 Task: Create in the project BeaconWorks and in the Backlog issue 'Develop a new feature to allow for dynamic form creation and customization' a child issue 'Integration with safety management systems', and assign it to team member softage.4@softage.net. Create in the project BeaconWorks and in the Backlog issue 'Improve the accuracy of search results by implementing machine learning algorithms' a child issue 'Code optimization for low-latency data encryption', and assign it to team member softage.1@softage.net
Action: Mouse moved to (188, 45)
Screenshot: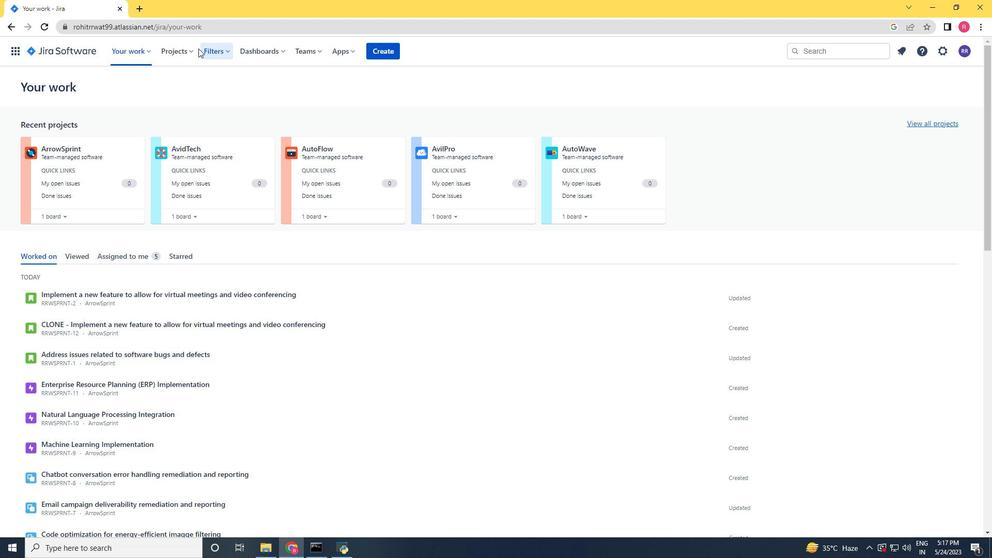 
Action: Mouse pressed left at (188, 45)
Screenshot: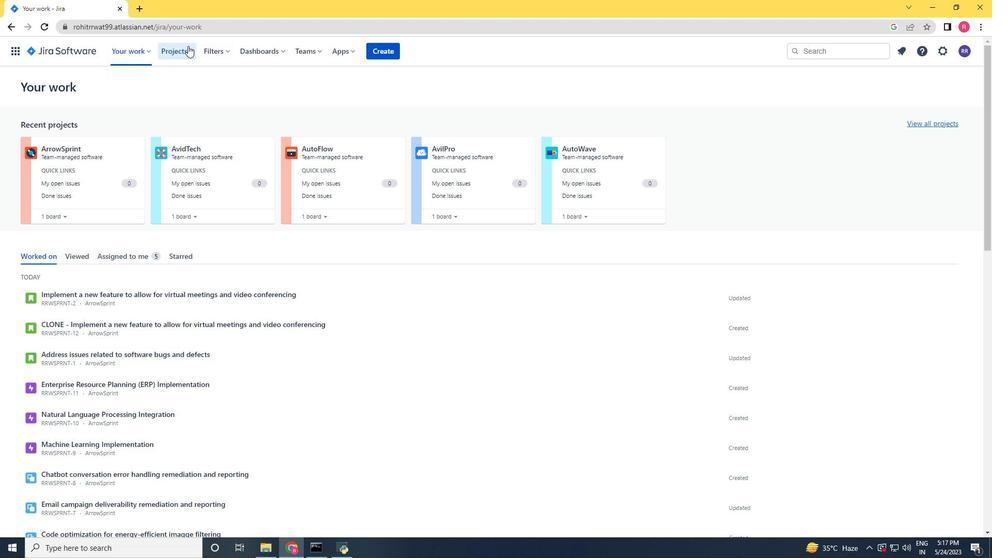 
Action: Mouse moved to (212, 96)
Screenshot: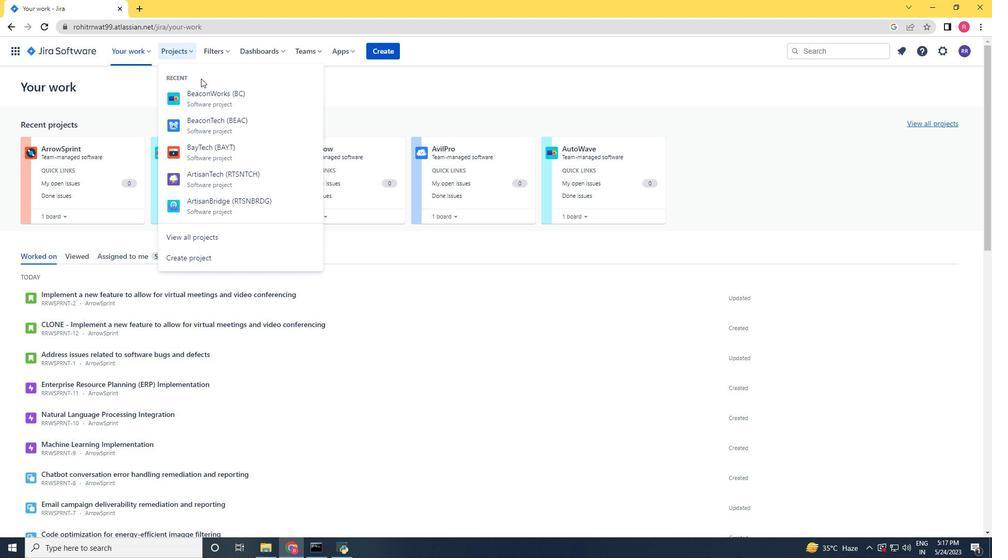 
Action: Mouse pressed left at (212, 96)
Screenshot: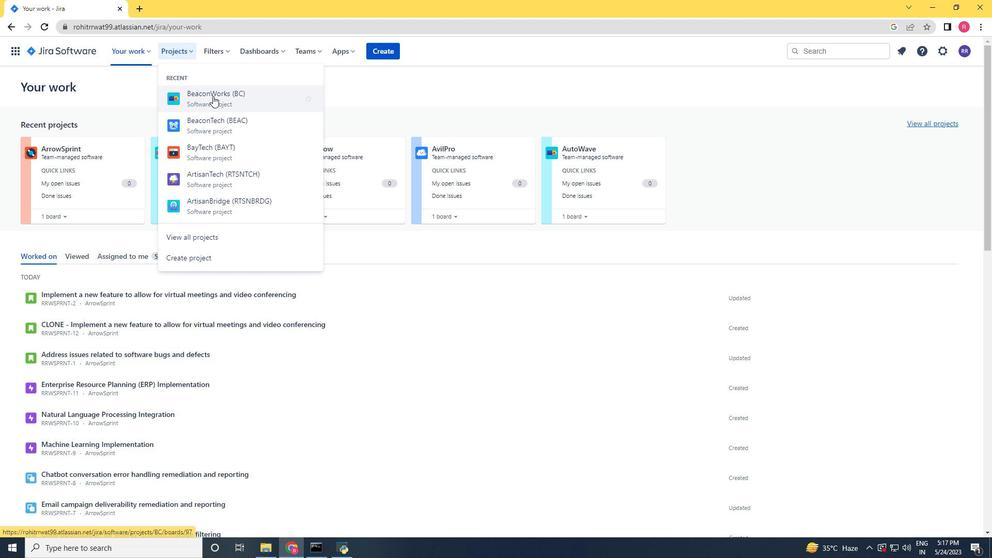 
Action: Mouse moved to (58, 156)
Screenshot: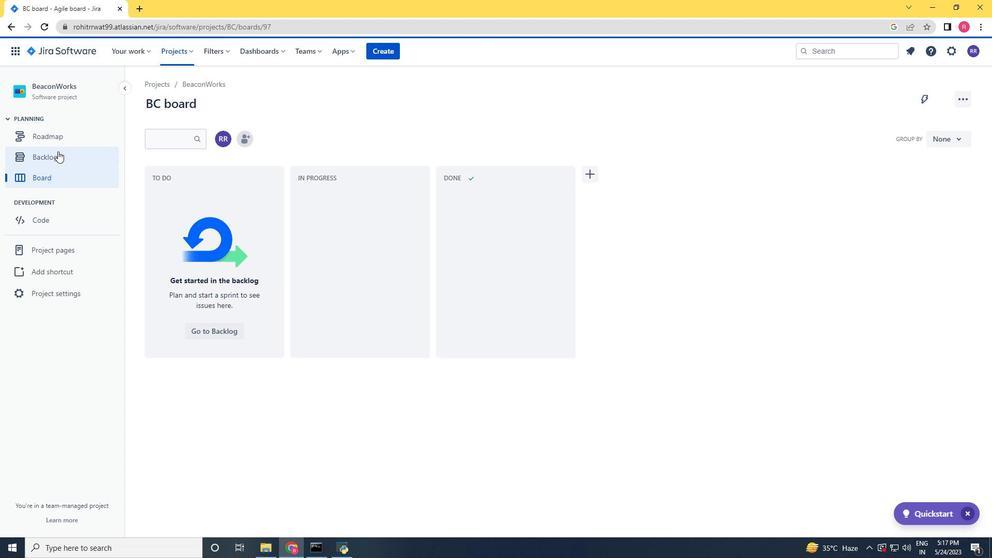 
Action: Mouse pressed left at (58, 156)
Screenshot: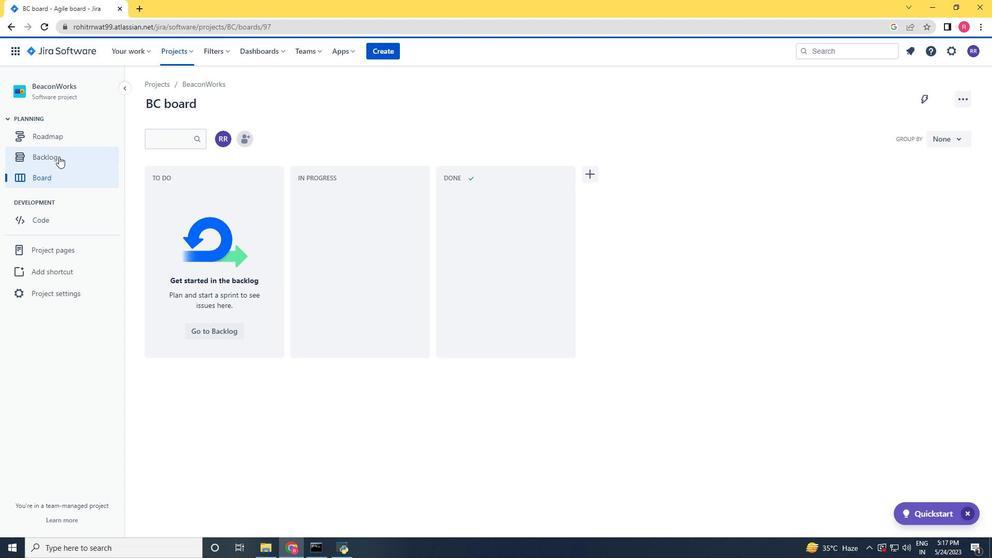 
Action: Mouse moved to (762, 311)
Screenshot: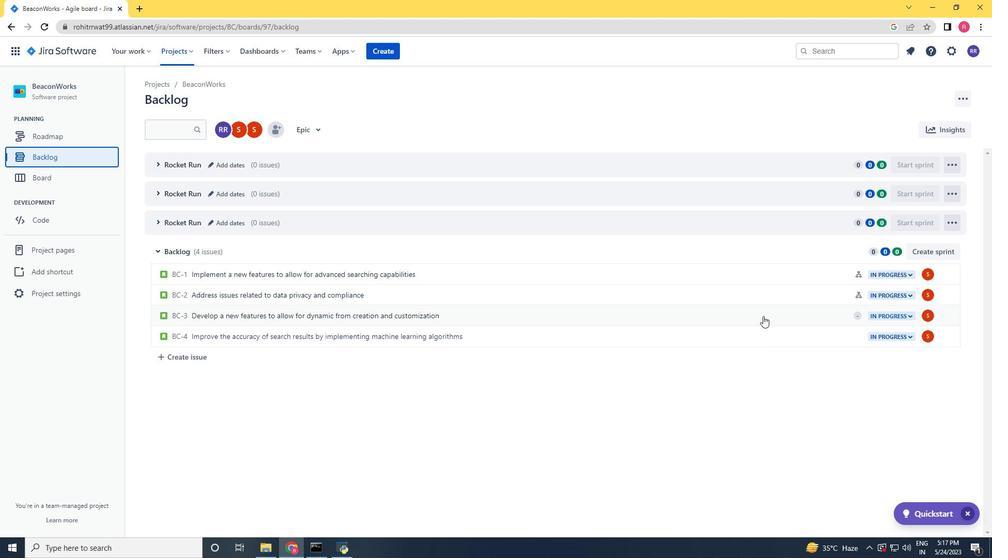 
Action: Mouse pressed left at (762, 311)
Screenshot: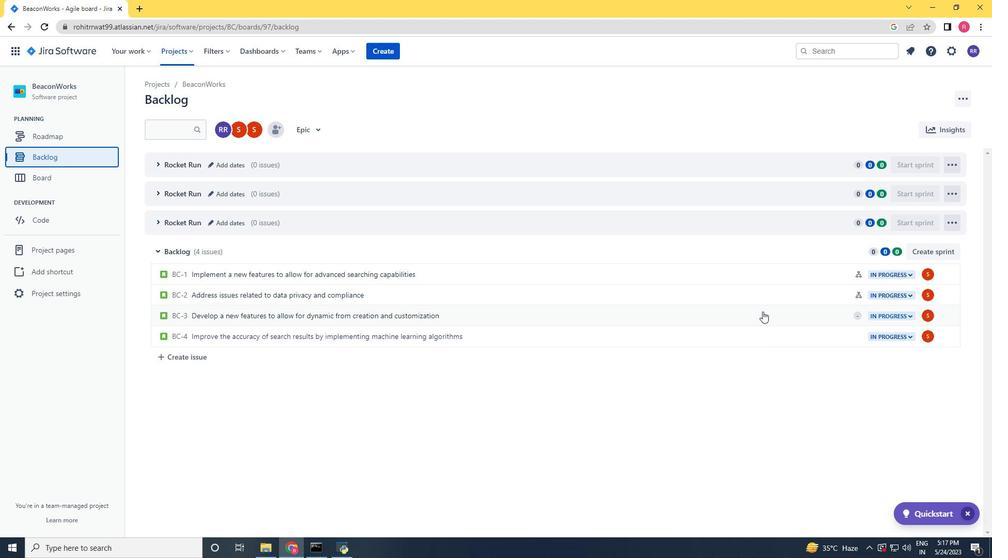 
Action: Mouse moved to (808, 237)
Screenshot: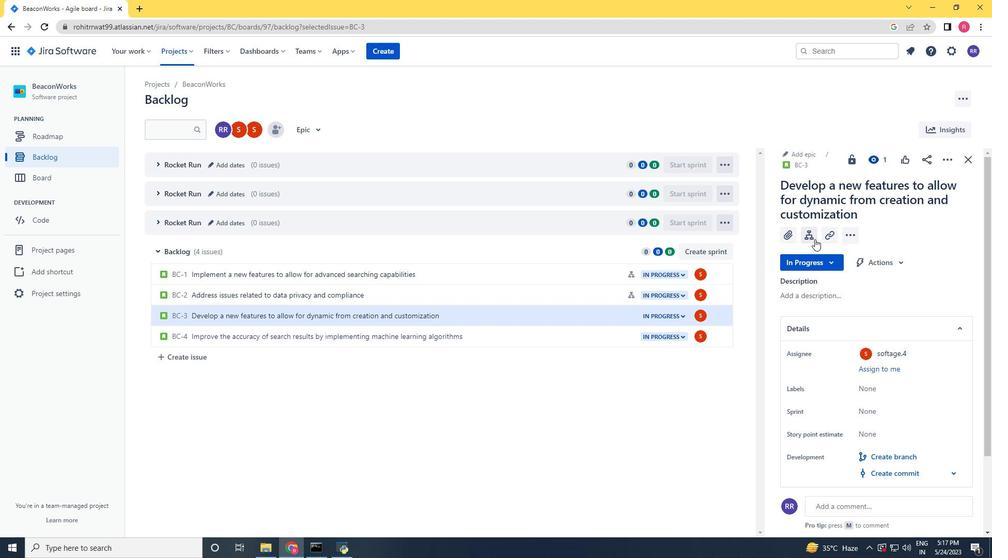
Action: Mouse pressed left at (808, 237)
Screenshot: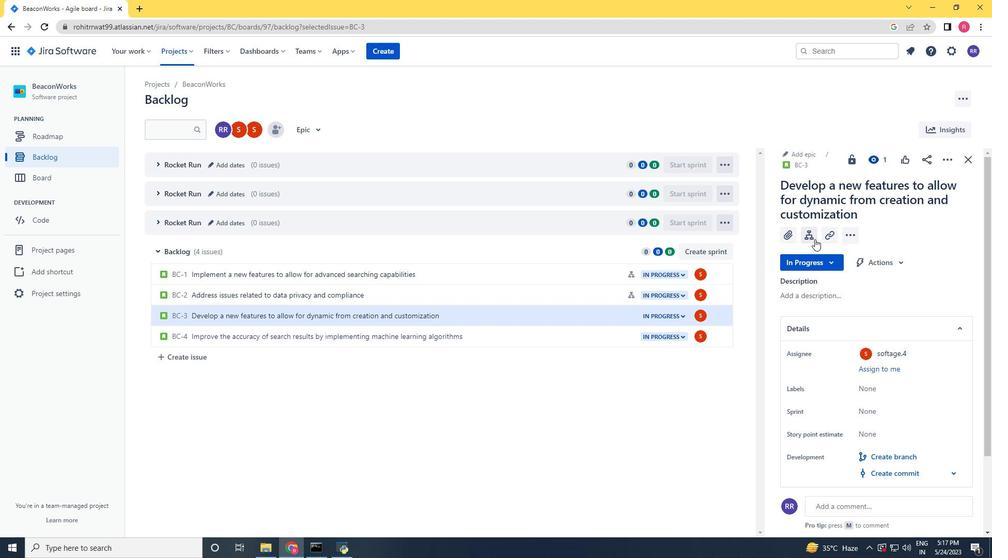 
Action: Mouse moved to (809, 343)
Screenshot: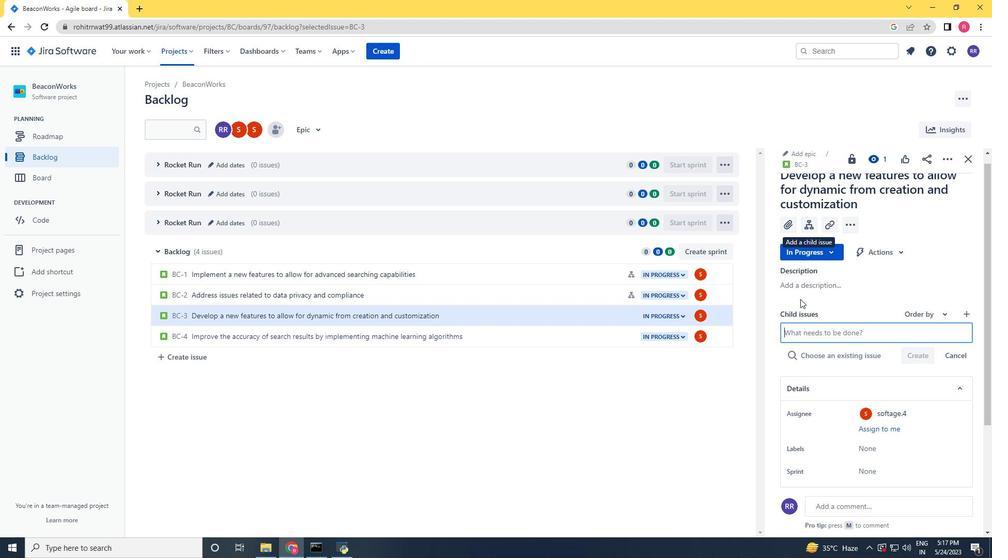 
Action: Key pressed <Key.shift_r><Key.shift_r><Key.shift_r><Key.shift_r><Key.shift_r><Key.shift_r><Key.shift_r>Integration<Key.space>with<Key.space>safety<Key.space>management<Key.space>systems<Key.enter>
Screenshot: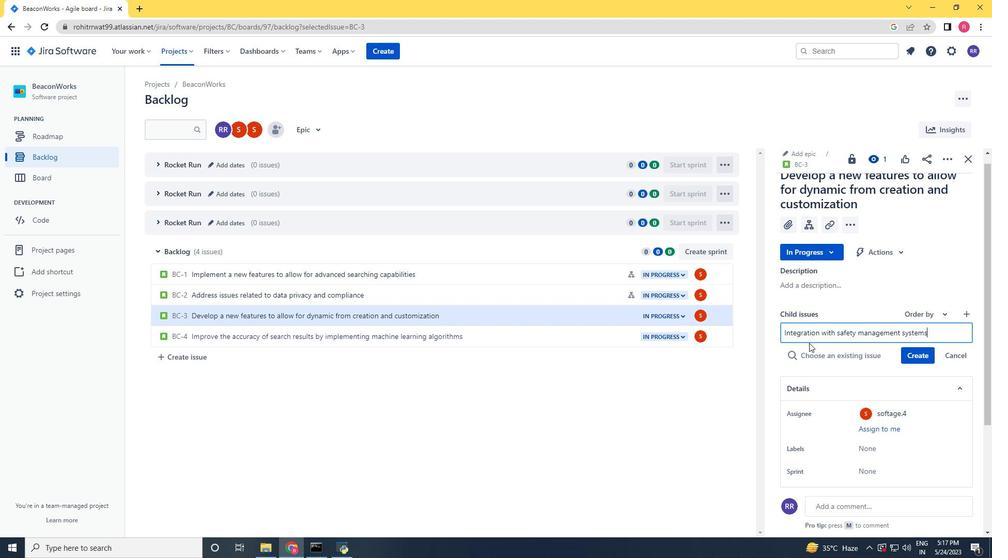 
Action: Mouse moved to (587, 341)
Screenshot: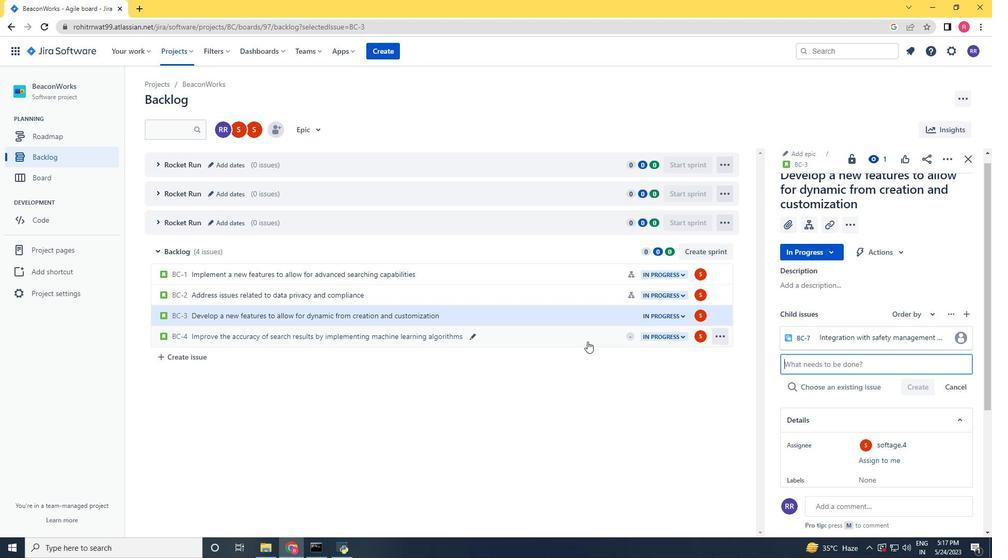 
Action: Mouse pressed left at (587, 341)
Screenshot: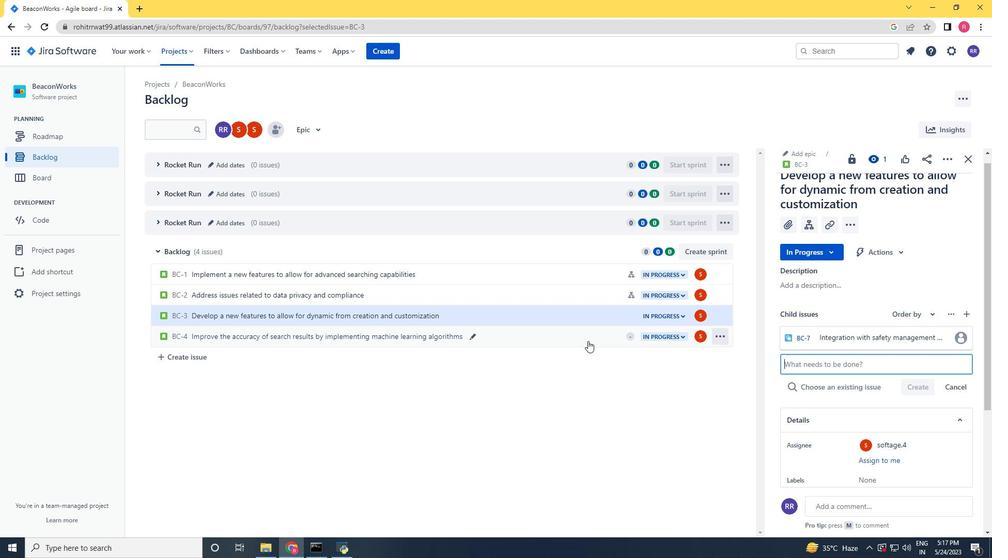 
Action: Mouse moved to (808, 237)
Screenshot: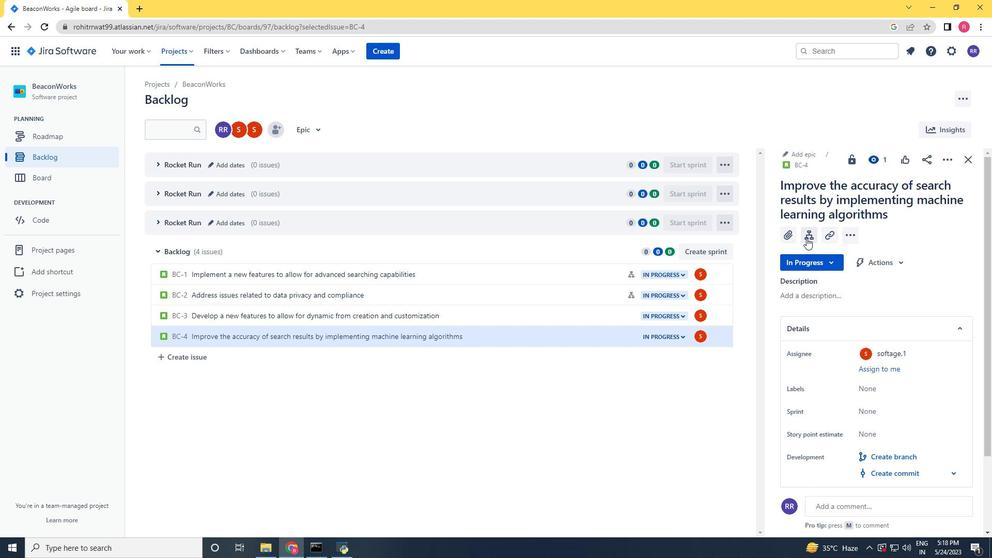
Action: Mouse pressed left at (808, 237)
Screenshot: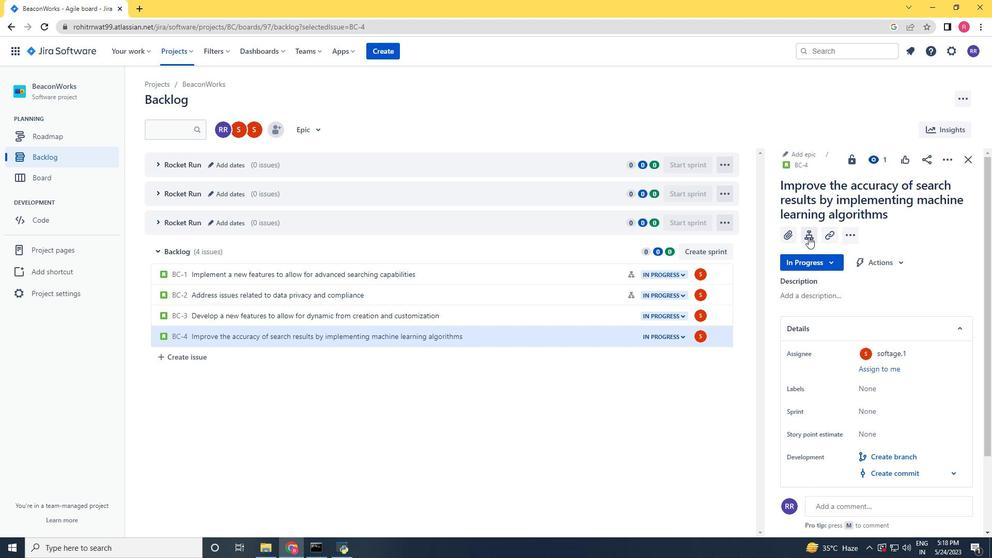 
Action: Mouse moved to (789, 346)
Screenshot: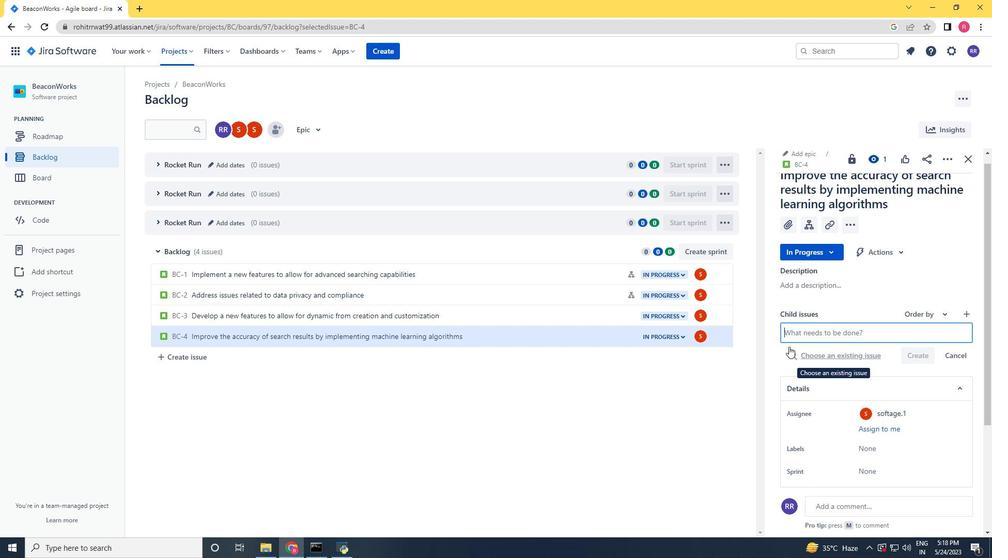 
Action: Key pressed <Key.shift>Code<Key.space>optimization<Key.space>for<Key.space>low-latency<Key.space>data<Key.space>encryption<Key.space><Key.enter>
Screenshot: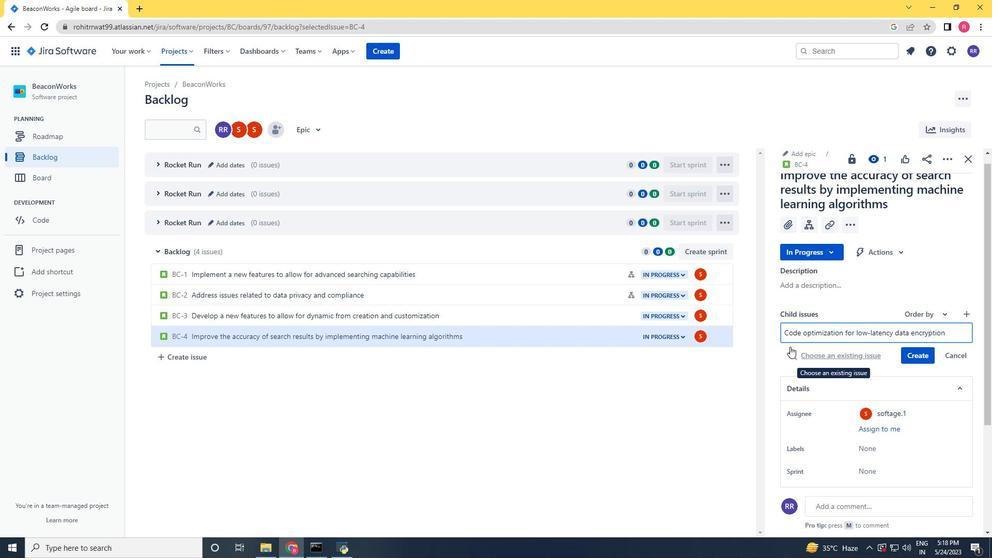 
Action: Mouse moved to (925, 342)
Screenshot: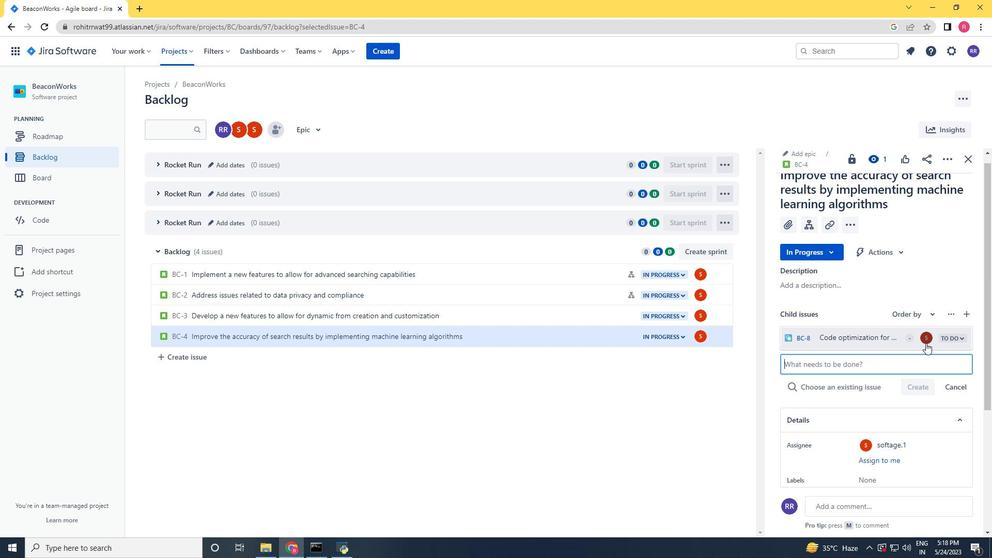 
Action: Mouse pressed left at (925, 342)
Screenshot: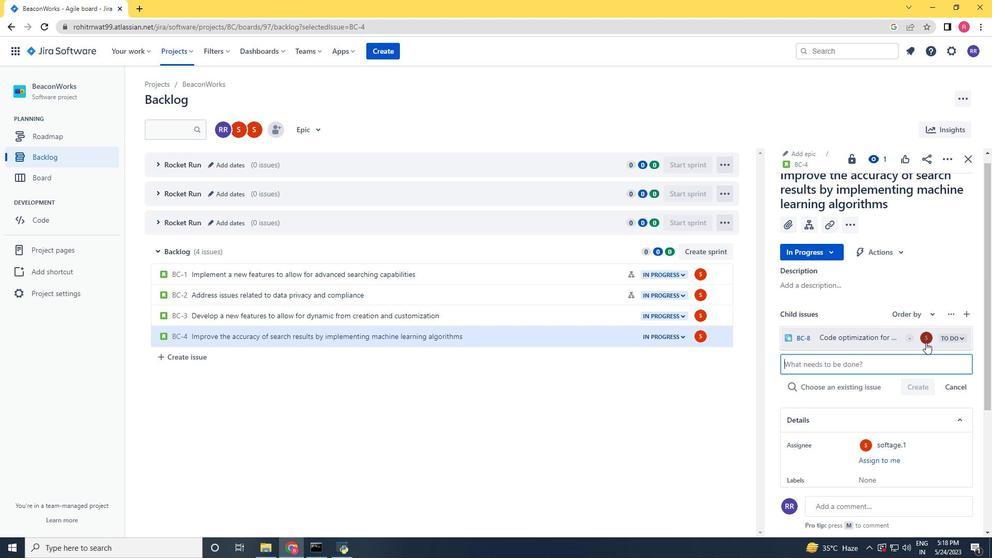 
Action: Key pressed softage.1<Key.shift>@softage.net
Screenshot: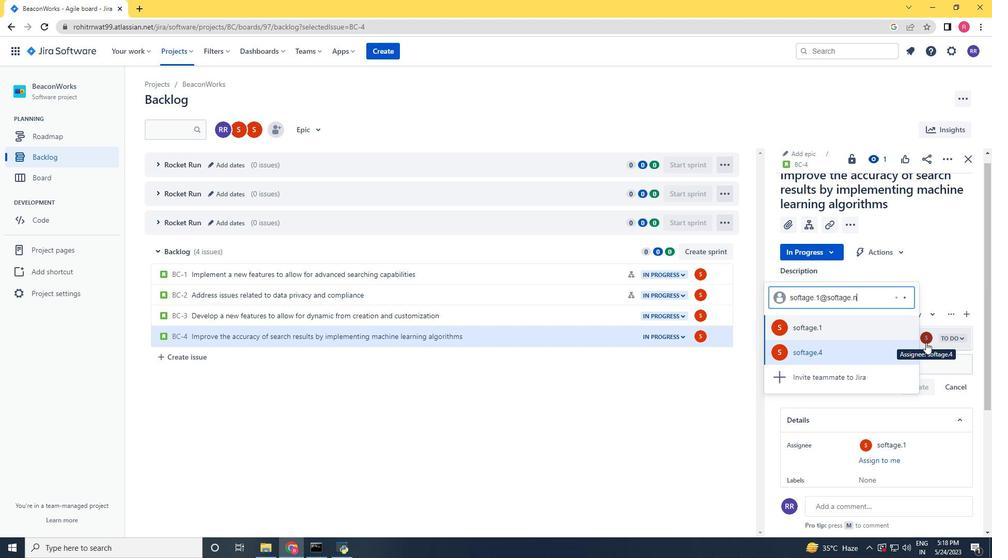 
Action: Mouse moved to (876, 341)
Screenshot: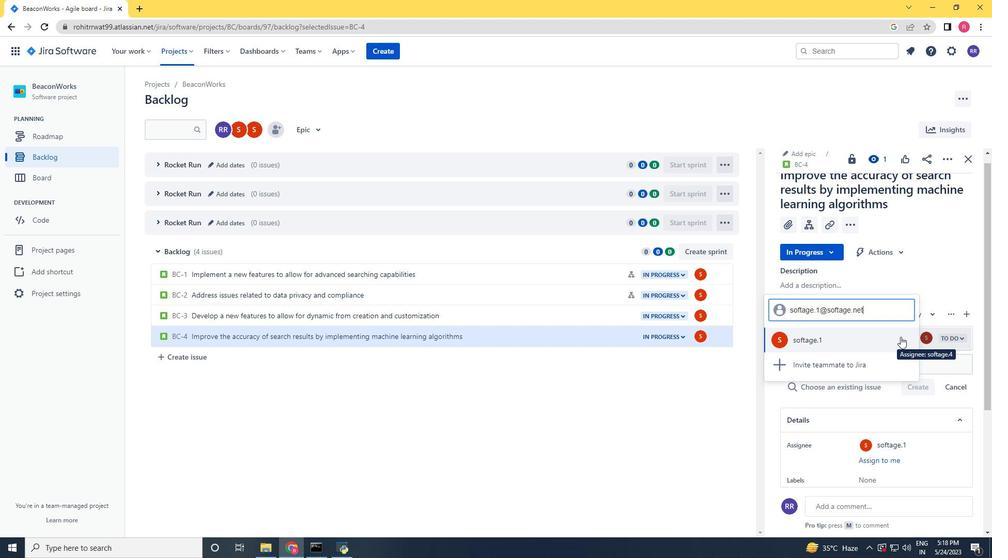 
Action: Mouse pressed left at (876, 341)
Screenshot: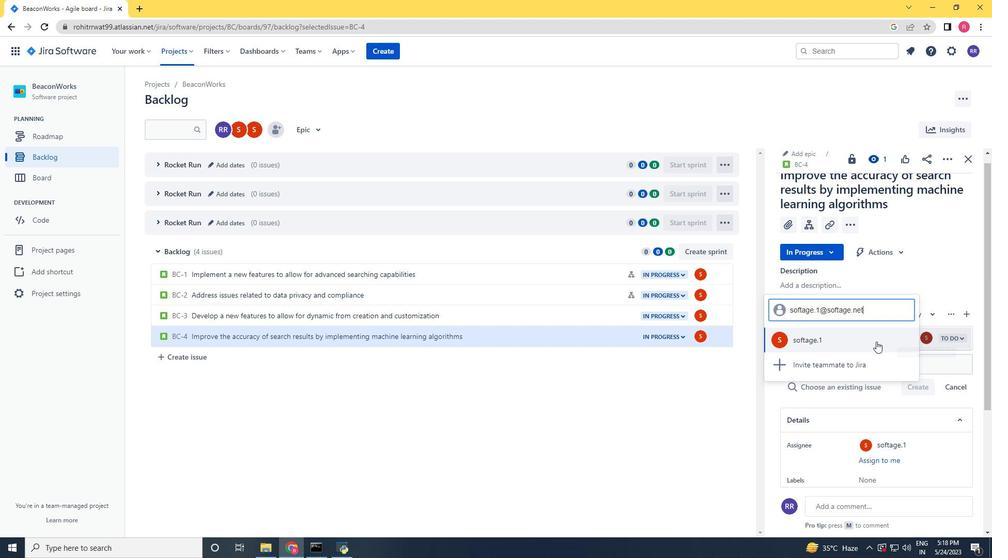 
Action: Mouse moved to (594, 434)
Screenshot: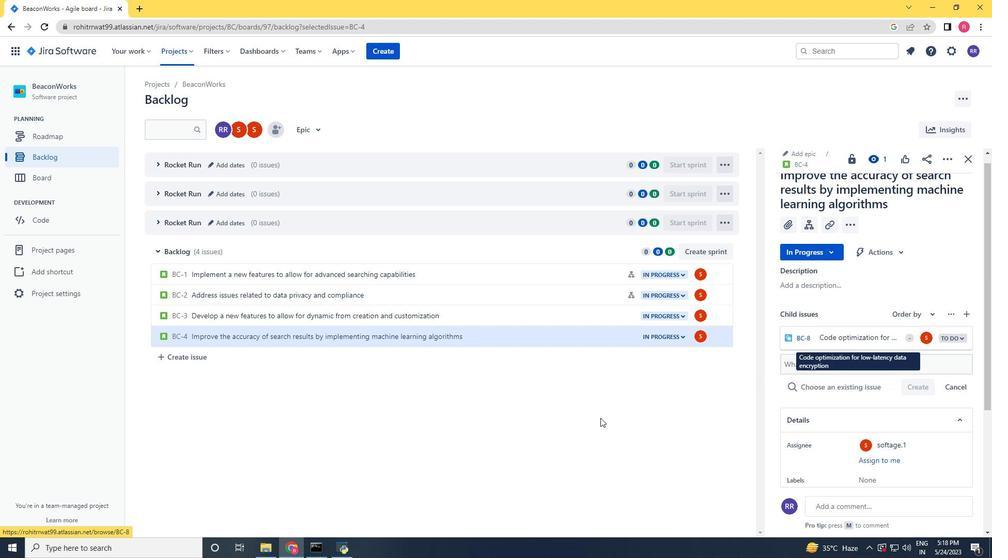 
